 Task: Select the add item then click on the value option in the cell toolbar location.
Action: Mouse moved to (35, 670)
Screenshot: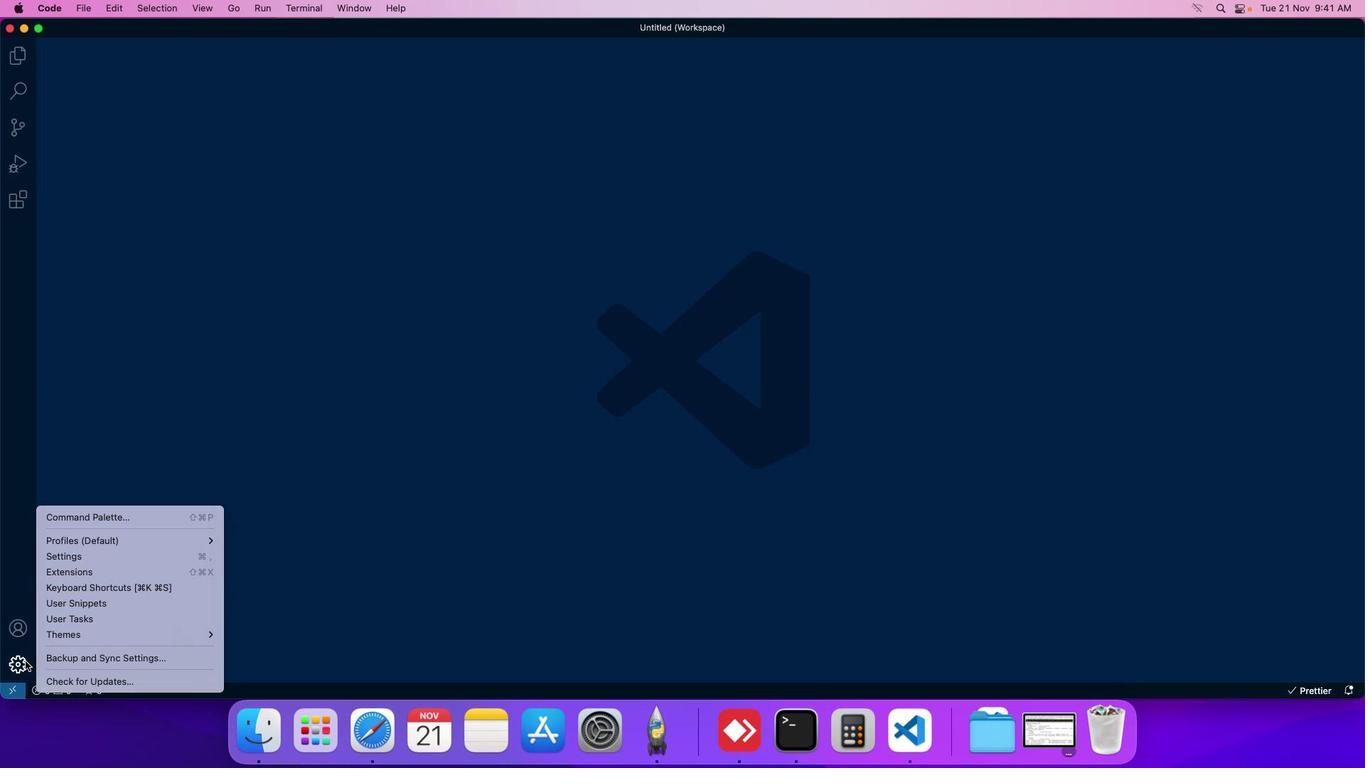 
Action: Mouse pressed left at (35, 670)
Screenshot: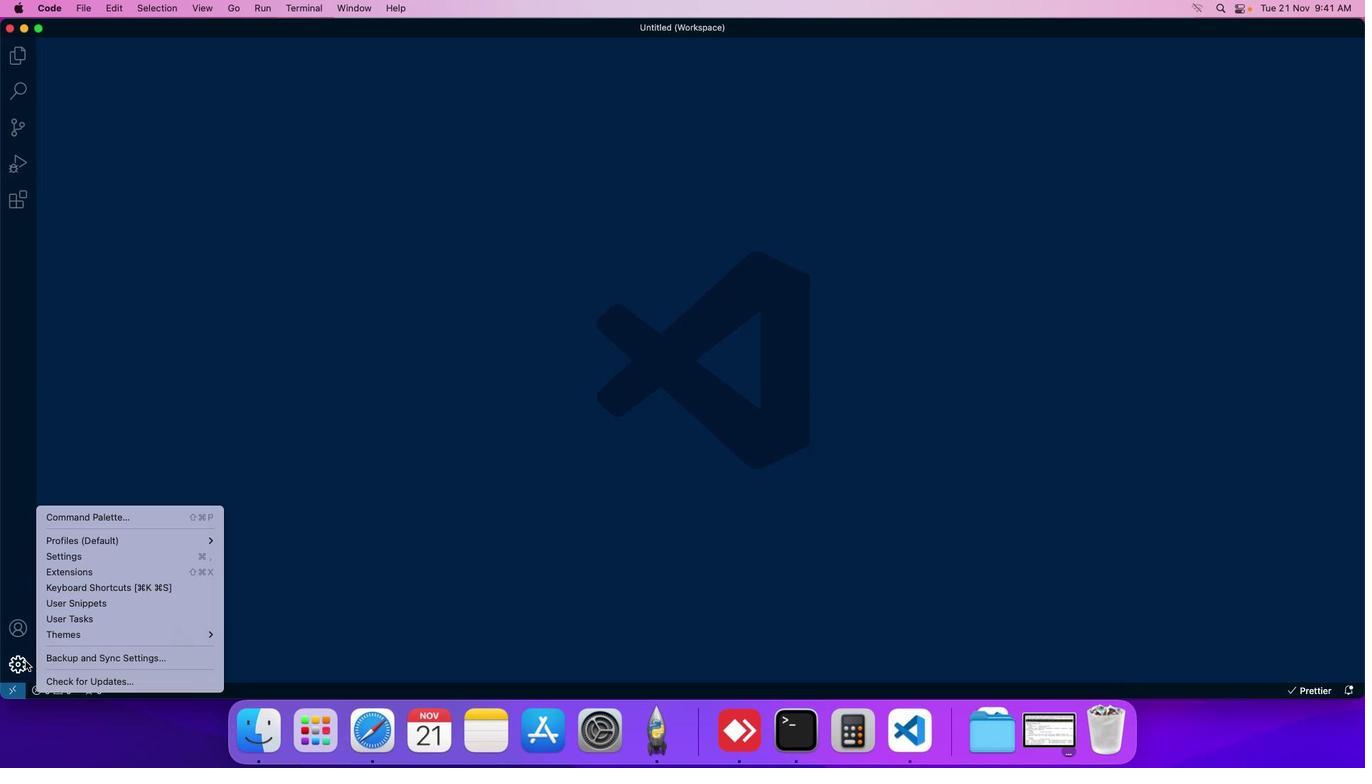 
Action: Mouse moved to (54, 569)
Screenshot: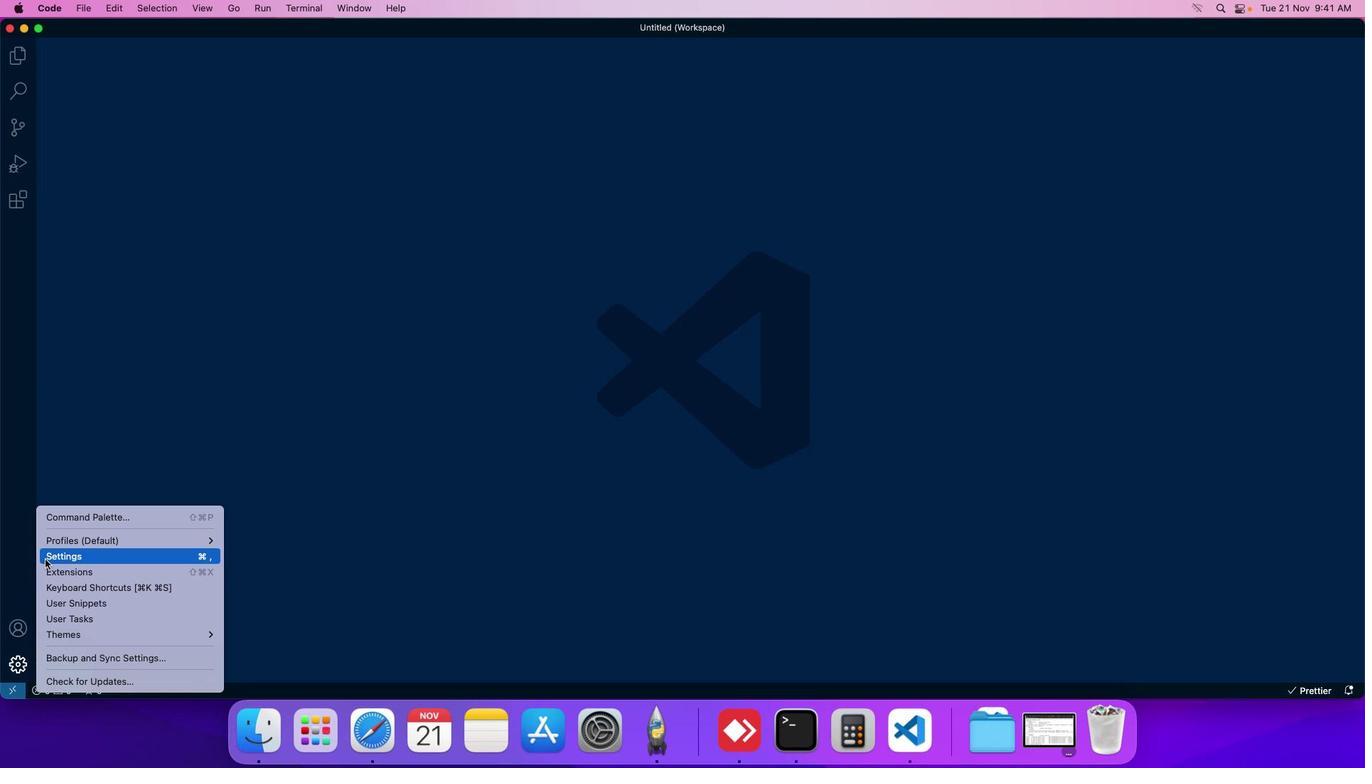 
Action: Mouse pressed left at (54, 569)
Screenshot: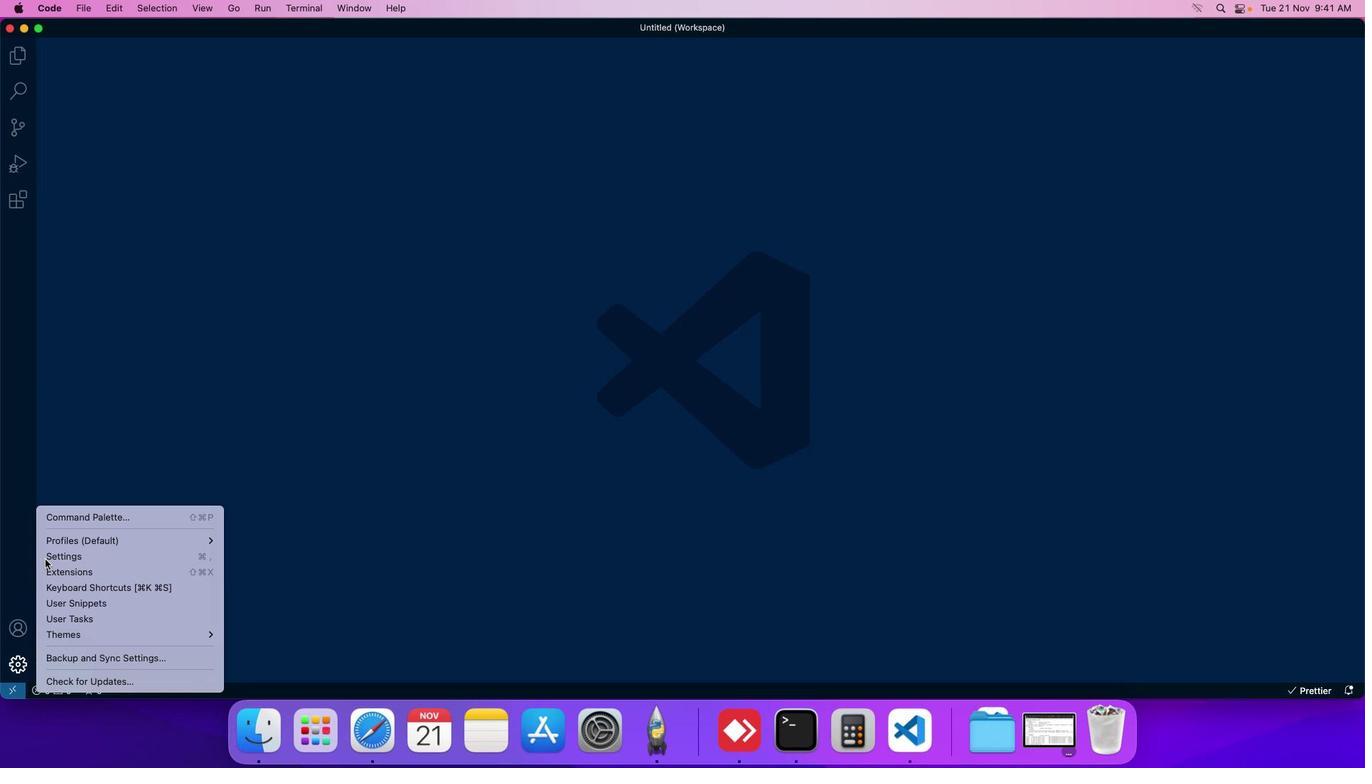 
Action: Mouse moved to (337, 121)
Screenshot: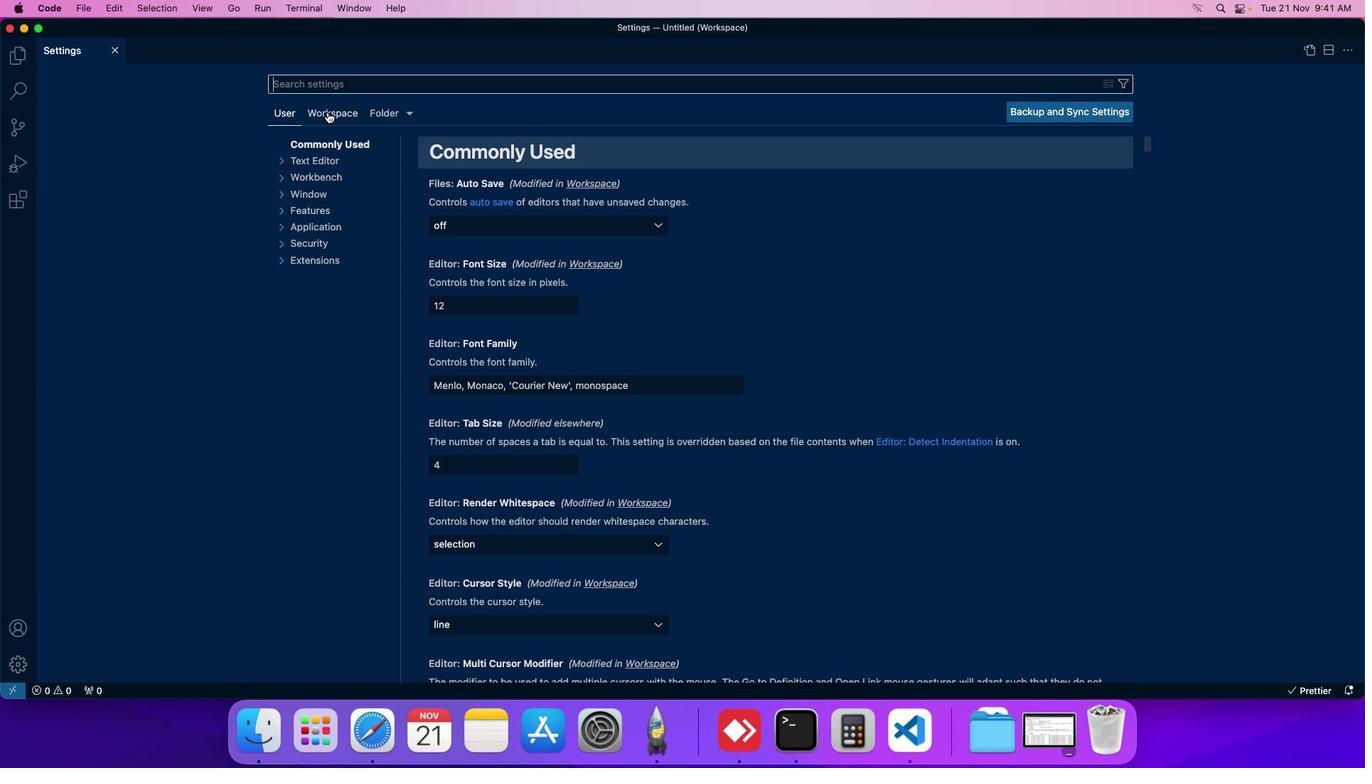 
Action: Mouse pressed left at (337, 121)
Screenshot: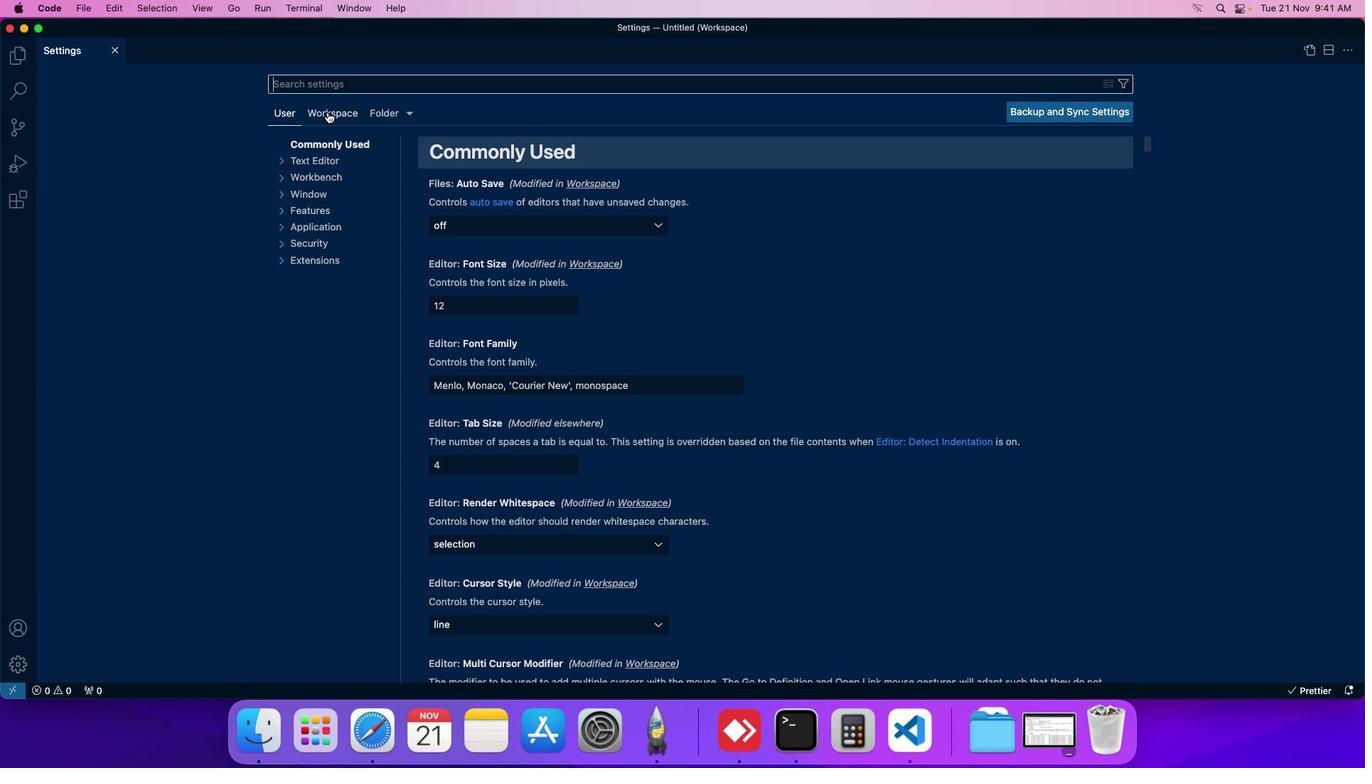 
Action: Mouse moved to (330, 217)
Screenshot: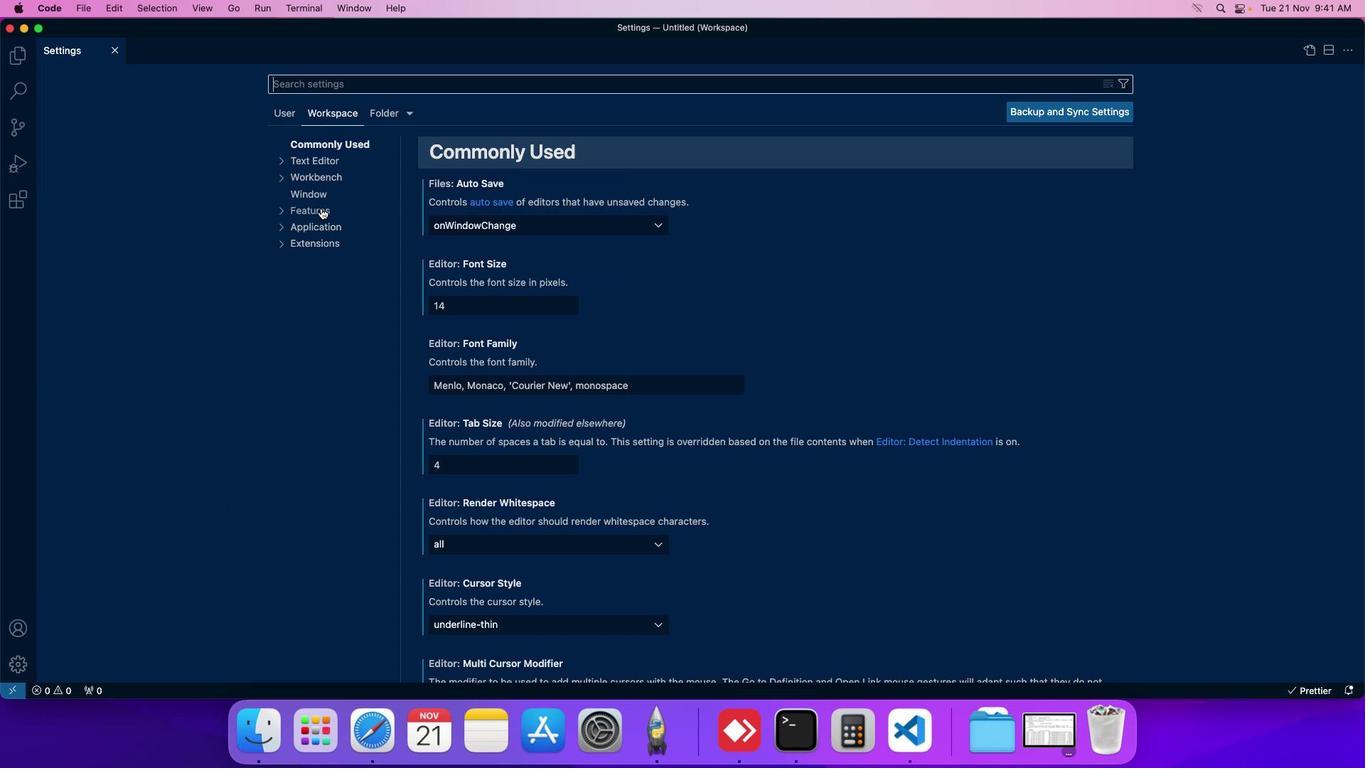 
Action: Mouse pressed left at (330, 217)
Screenshot: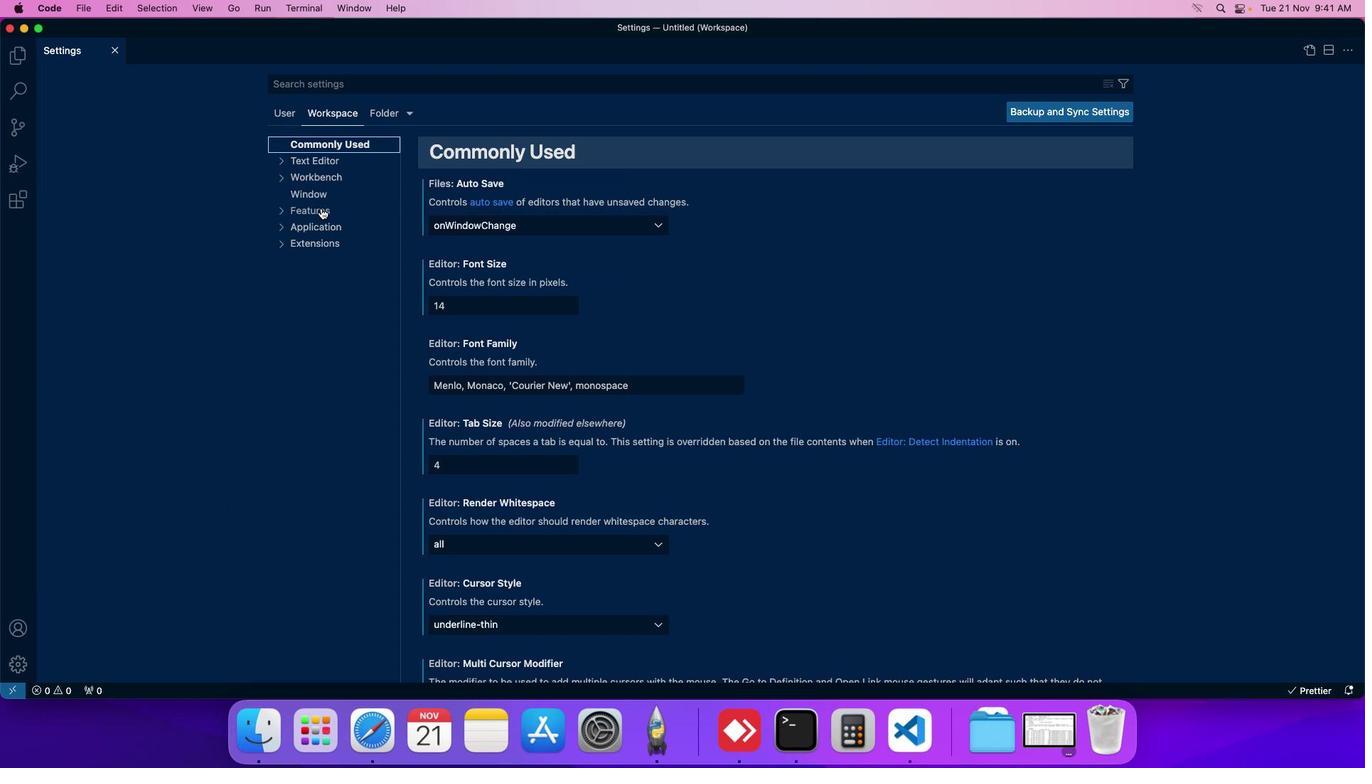
Action: Mouse moved to (322, 465)
Screenshot: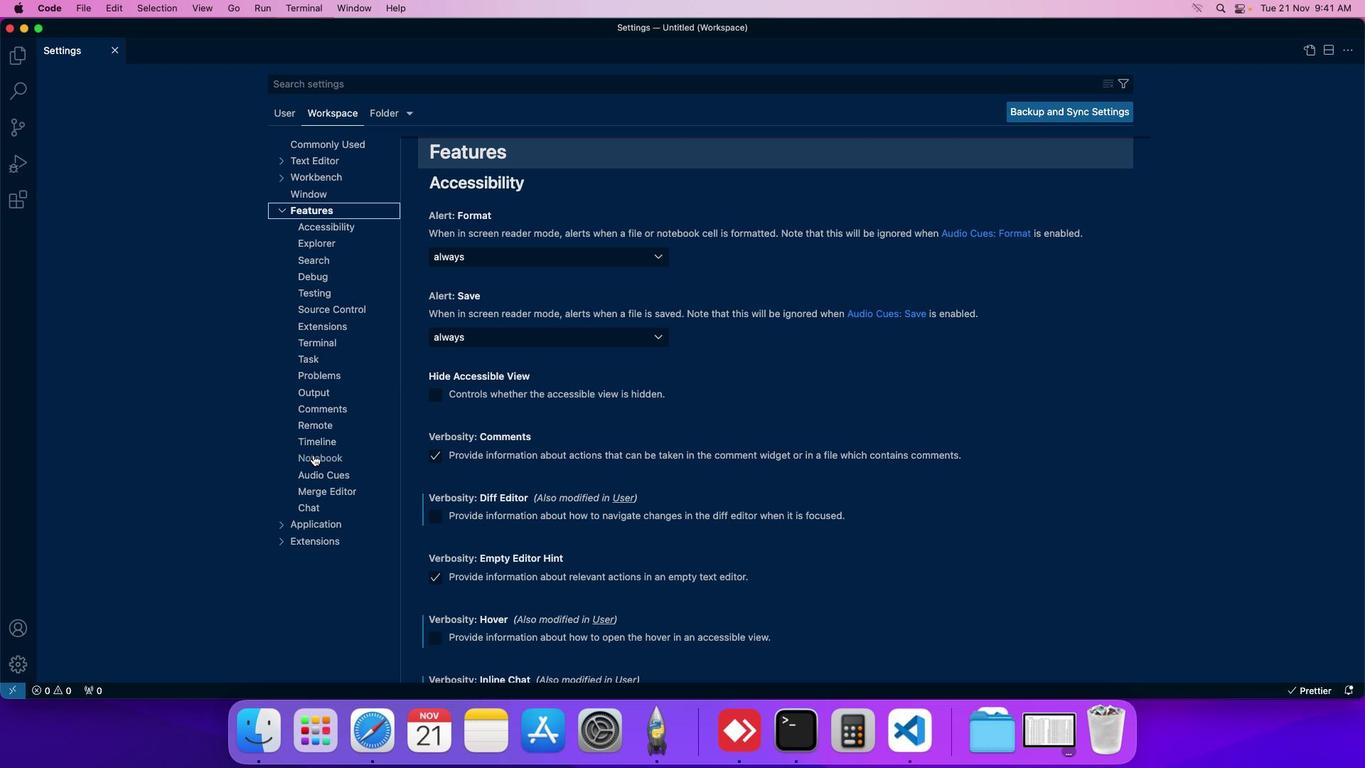 
Action: Mouse pressed left at (322, 465)
Screenshot: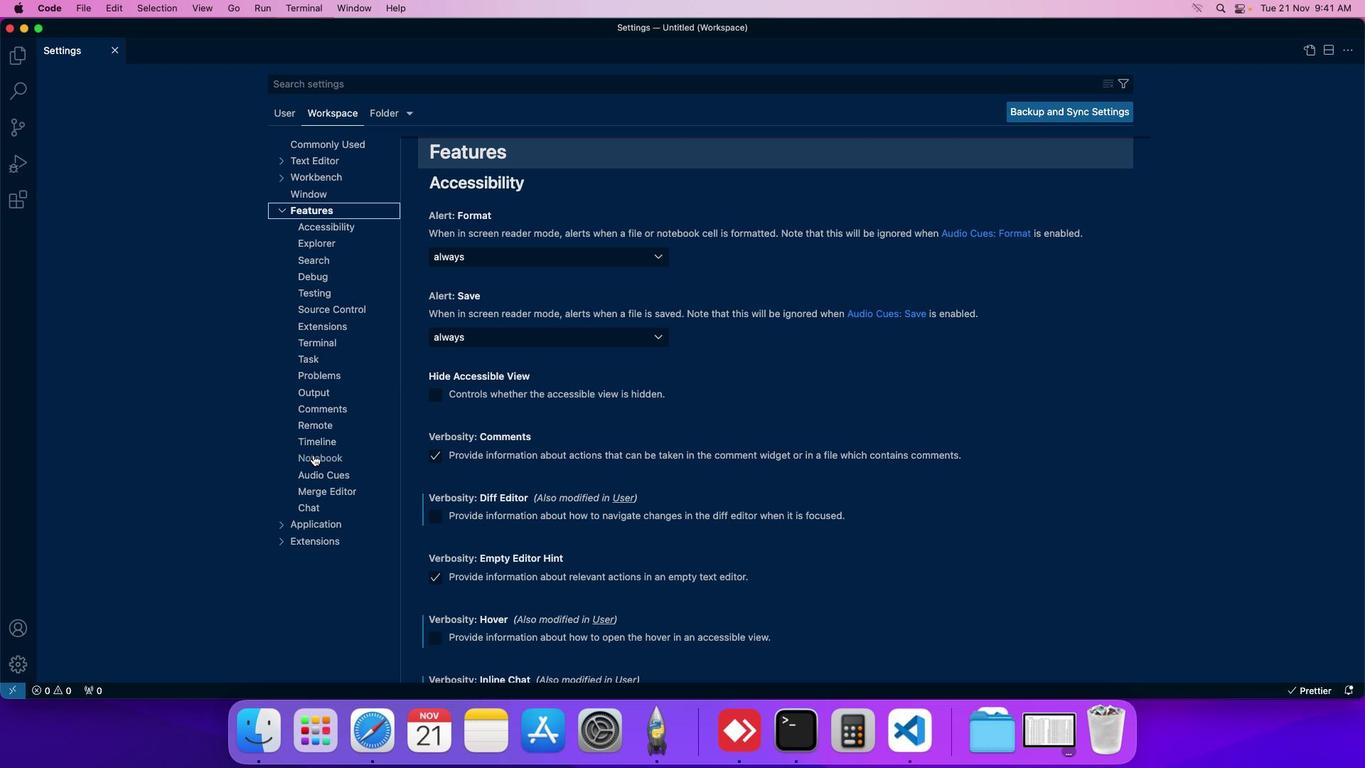 
Action: Mouse moved to (472, 419)
Screenshot: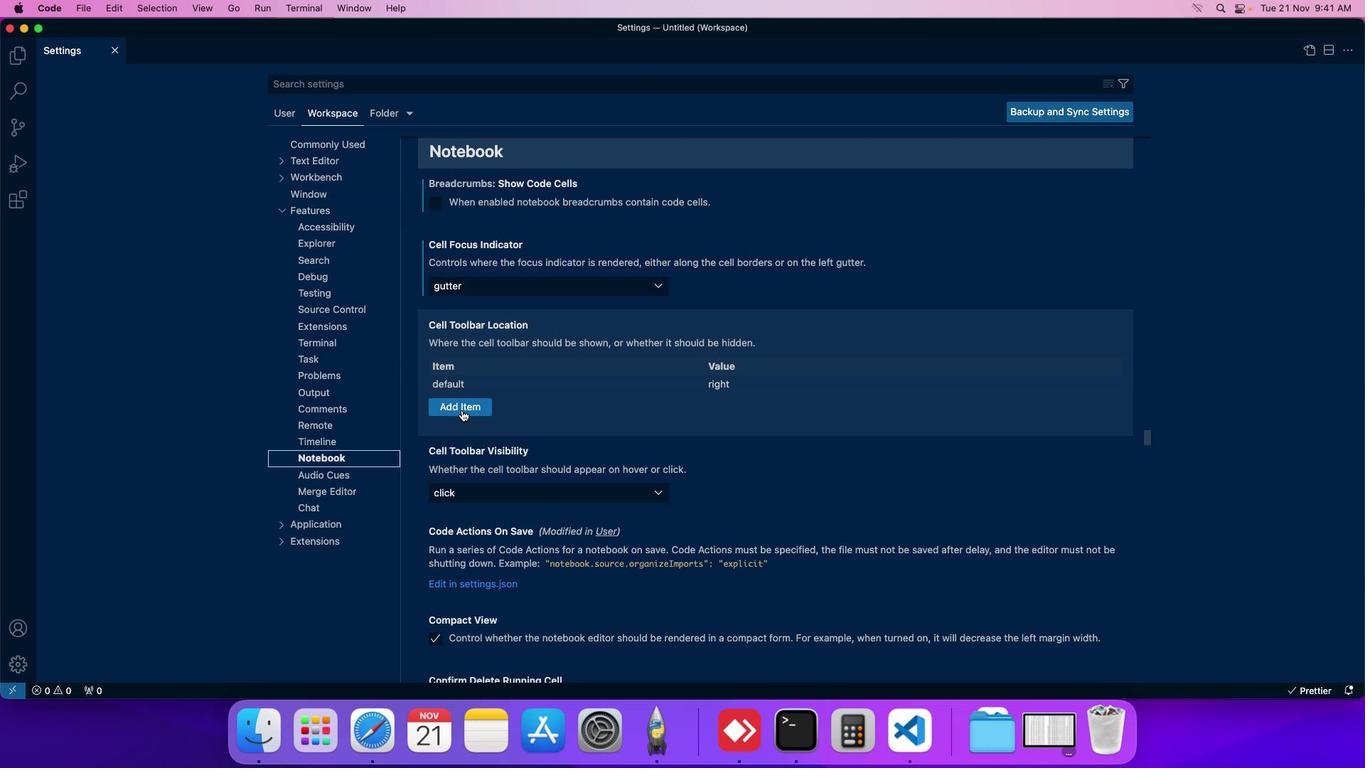 
Action: Mouse pressed left at (472, 419)
Screenshot: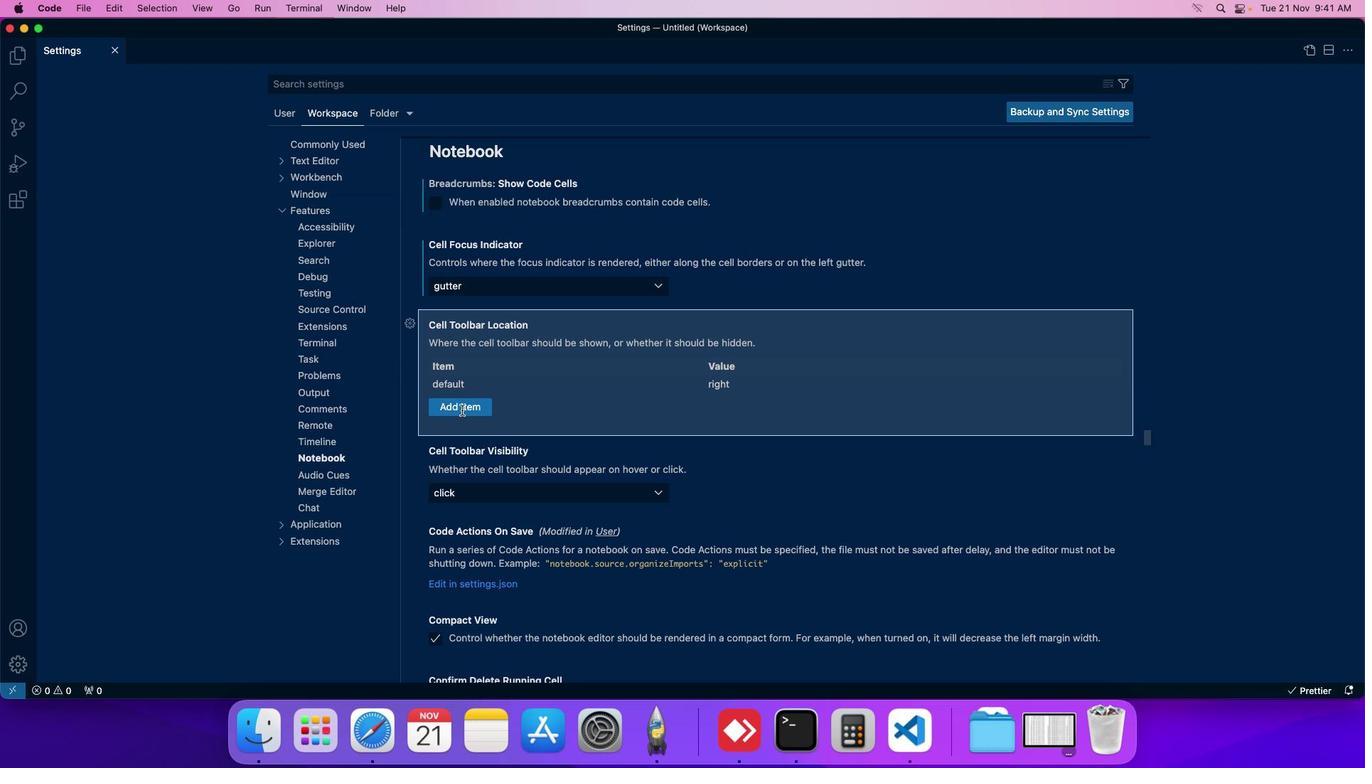 
Action: Mouse moved to (763, 419)
Screenshot: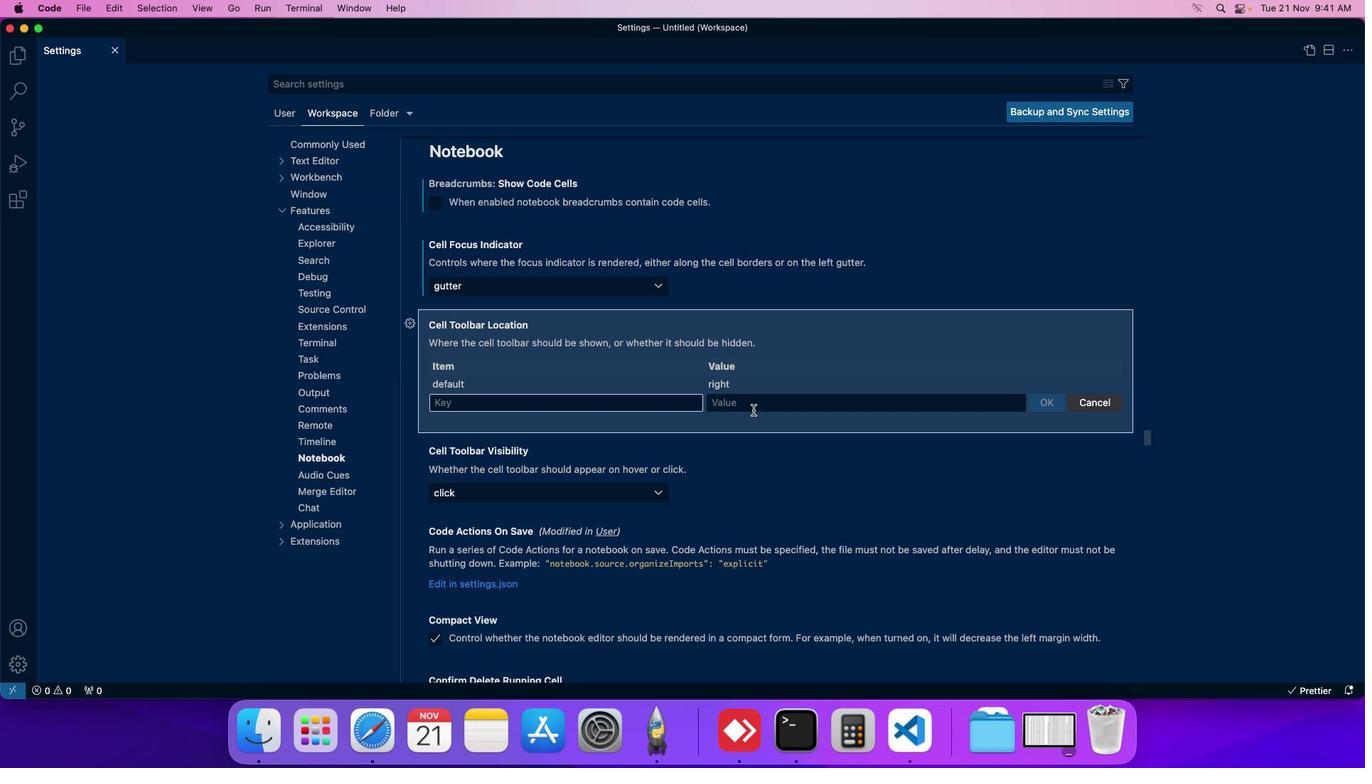 
Action: Mouse pressed left at (763, 419)
Screenshot: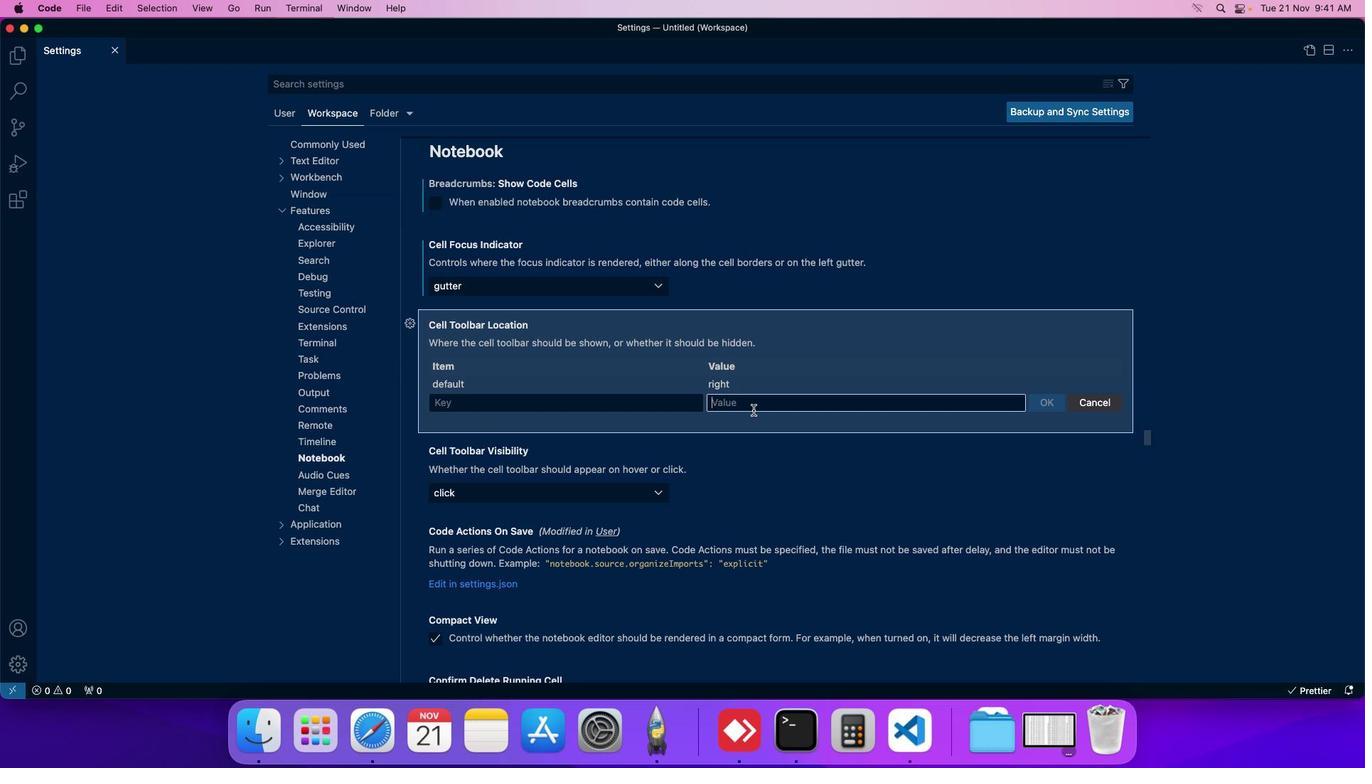 
